 Task: Move the task Create a new online platform for online art sales to the section To-Do in the project AquaVue and sort the tasks in the project by Assignee in Descending order
Action: Mouse moved to (72, 340)
Screenshot: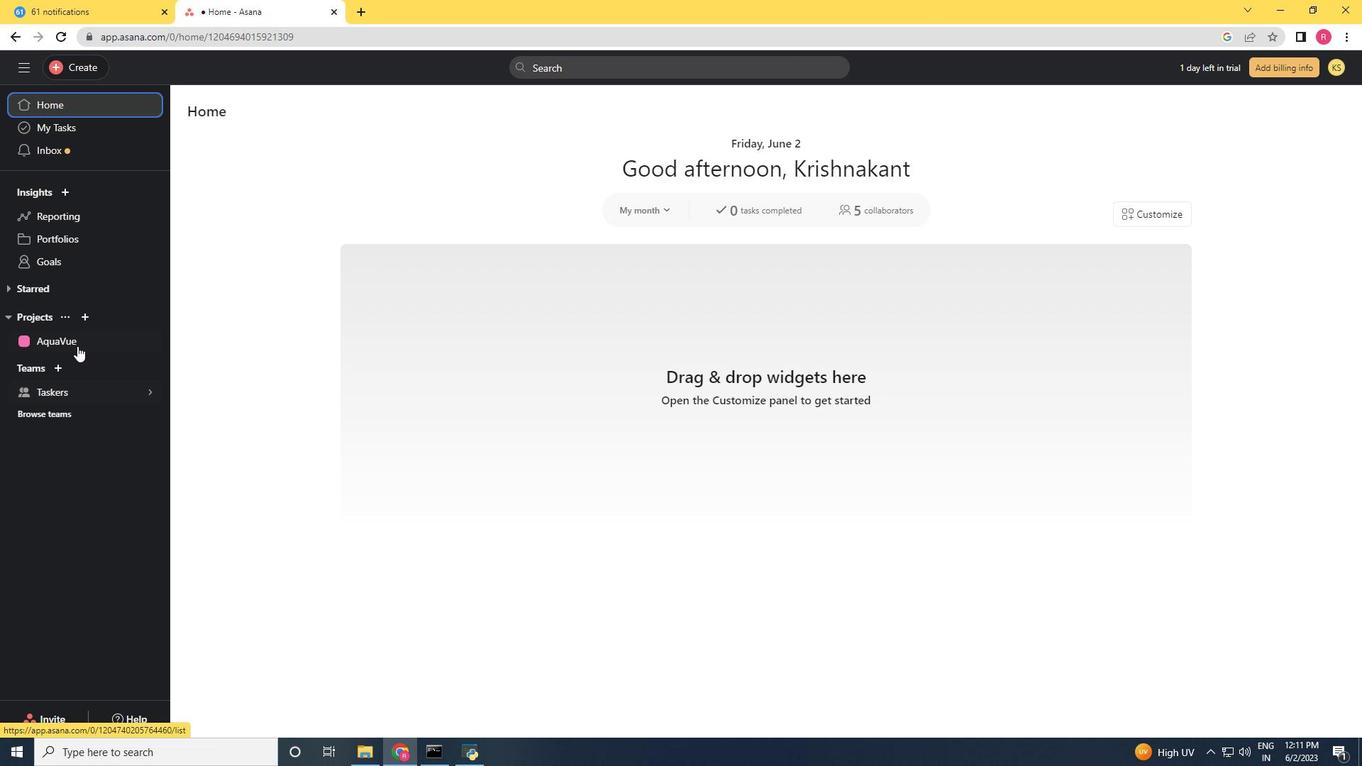 
Action: Mouse pressed left at (72, 340)
Screenshot: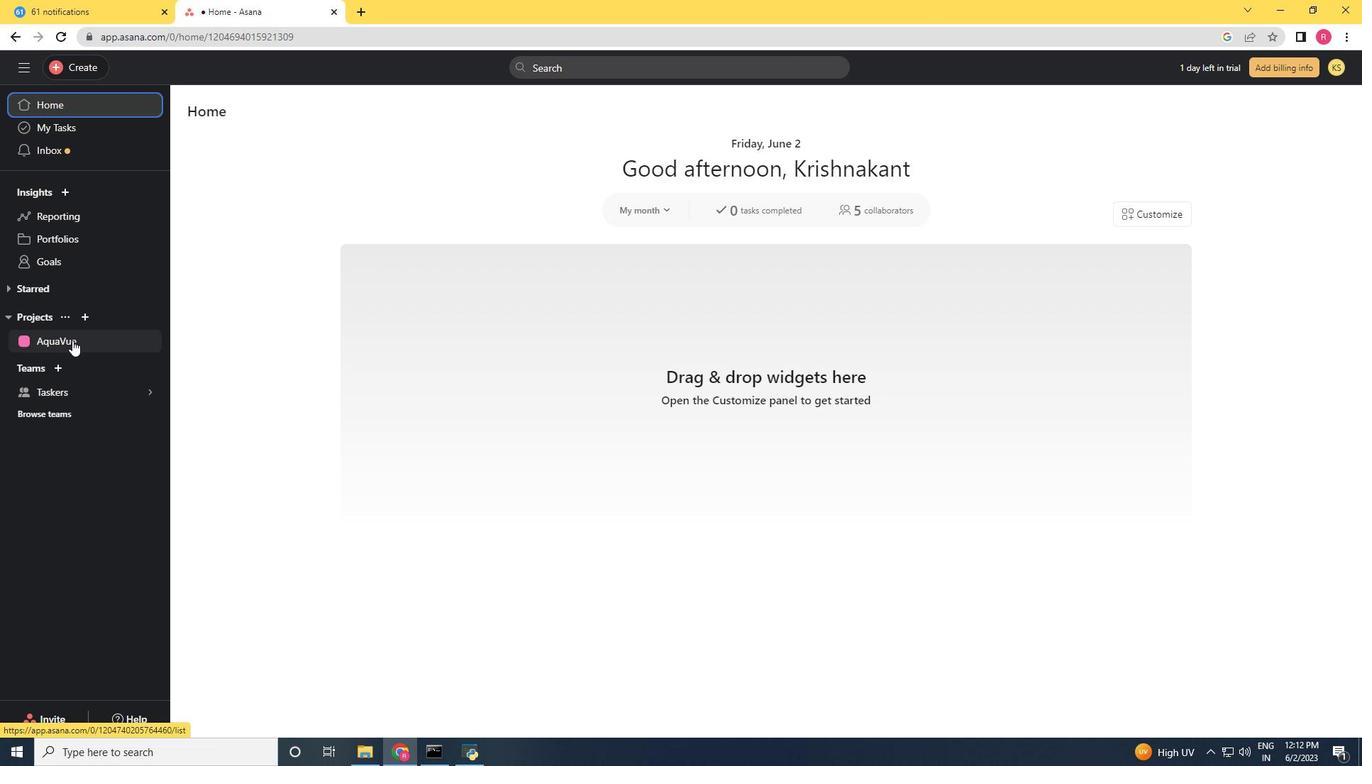 
Action: Mouse moved to (918, 289)
Screenshot: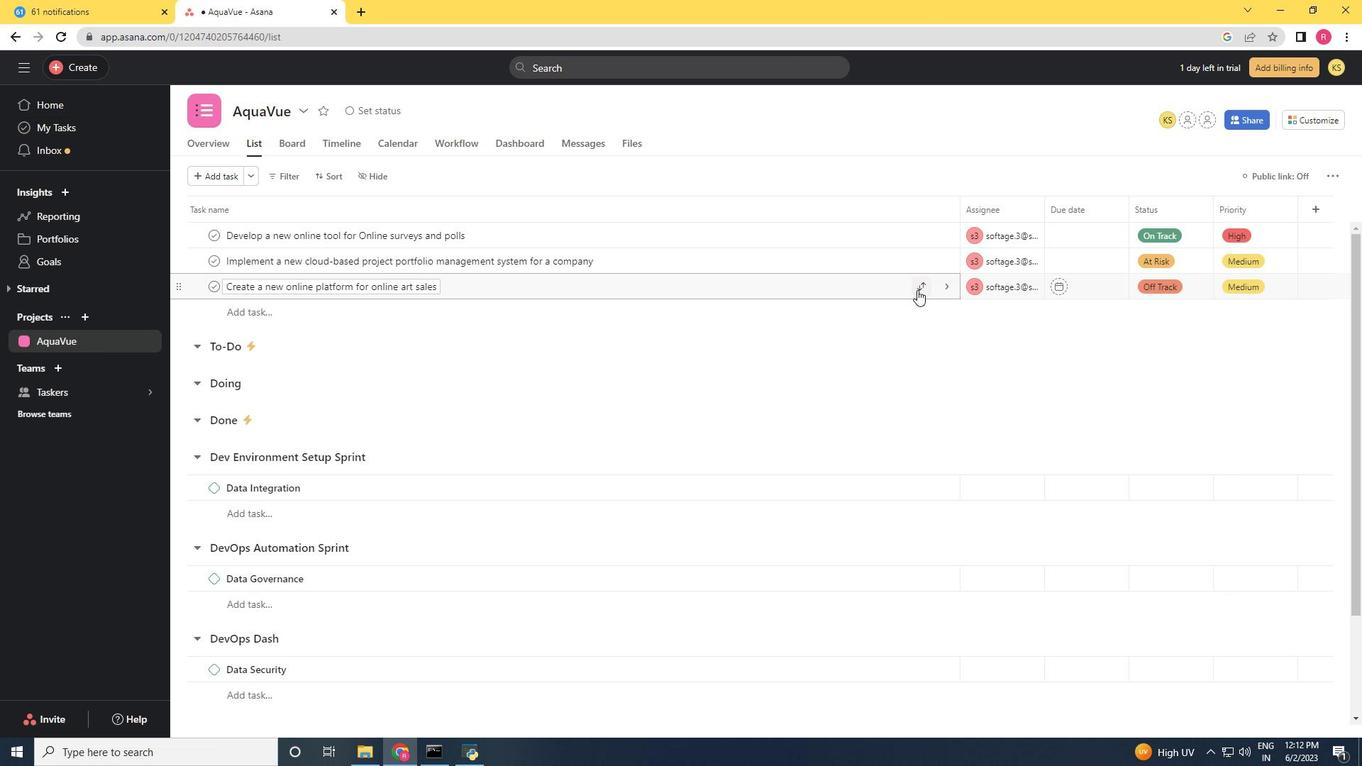 
Action: Mouse pressed left at (918, 289)
Screenshot: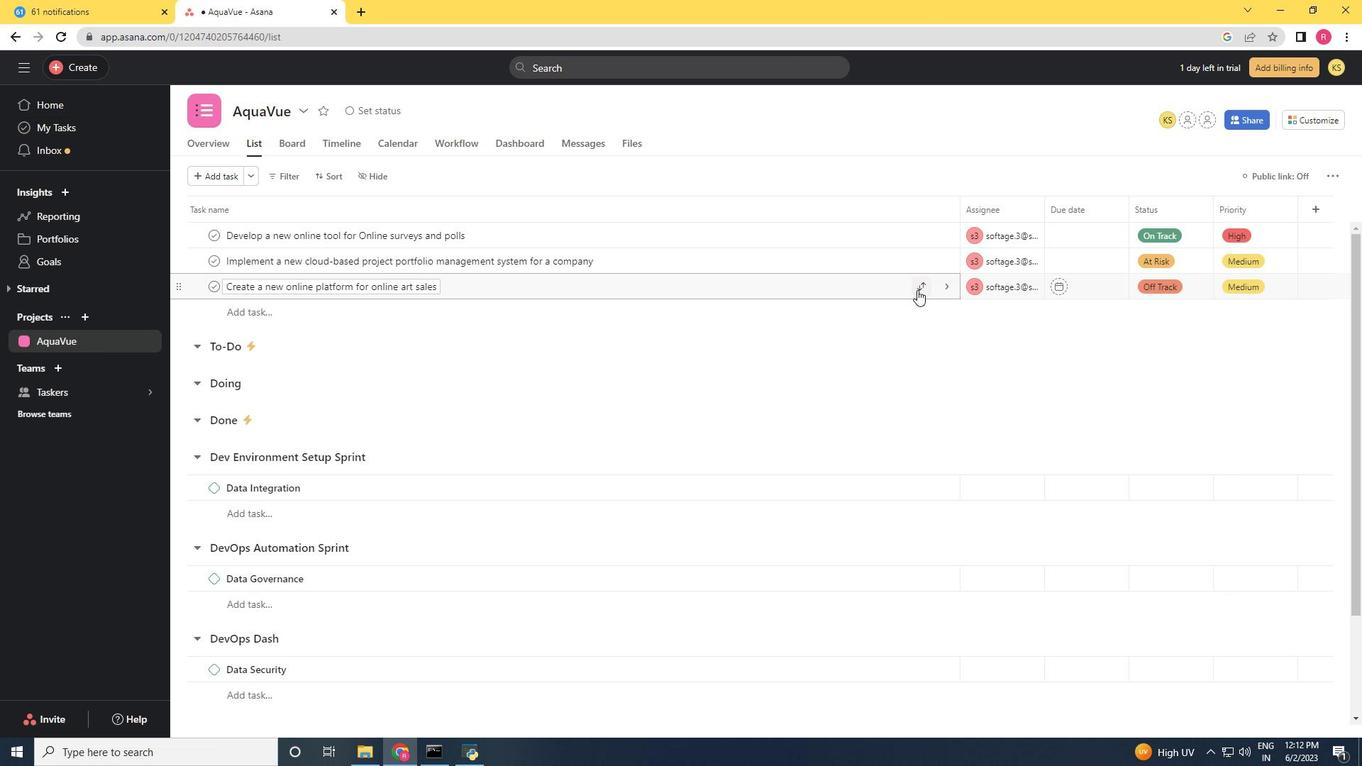 
Action: Mouse moved to (806, 367)
Screenshot: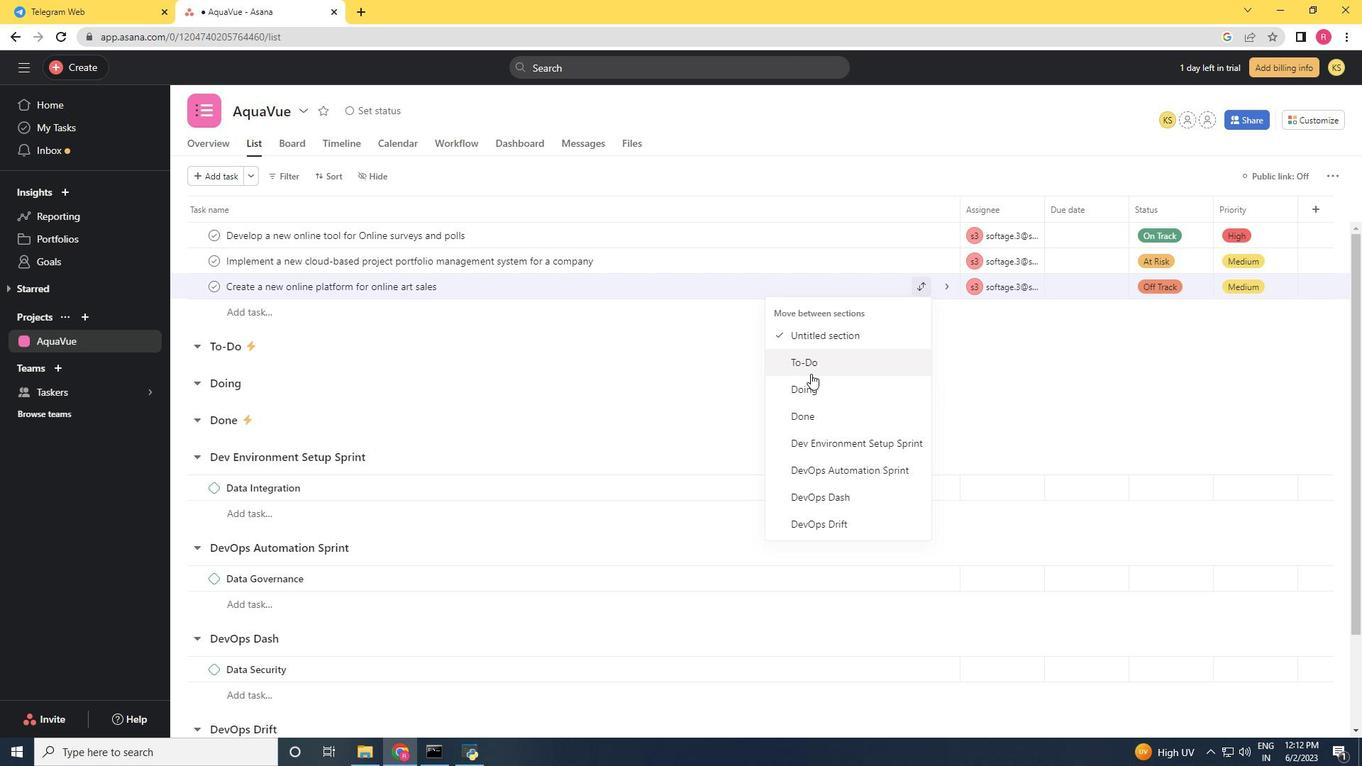 
Action: Mouse pressed left at (806, 367)
Screenshot: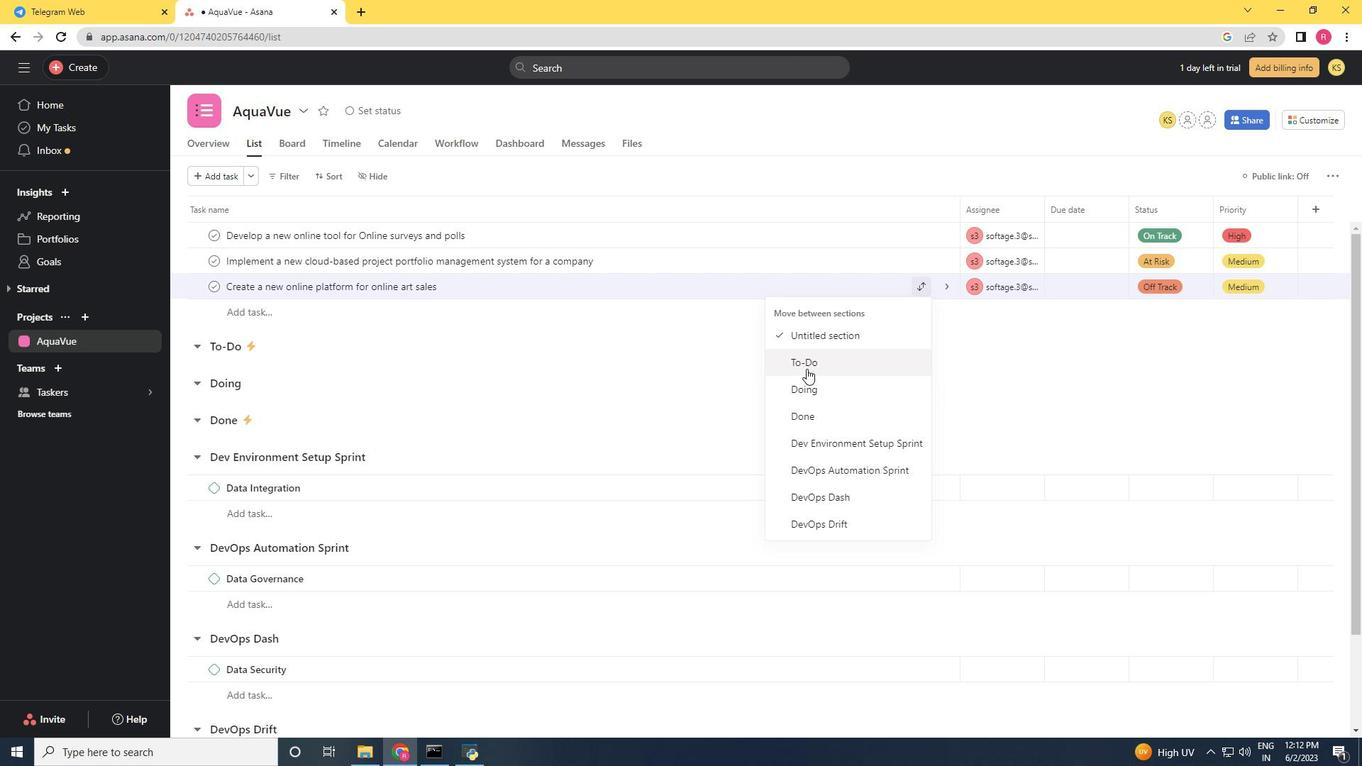
Action: Mouse moved to (322, 180)
Screenshot: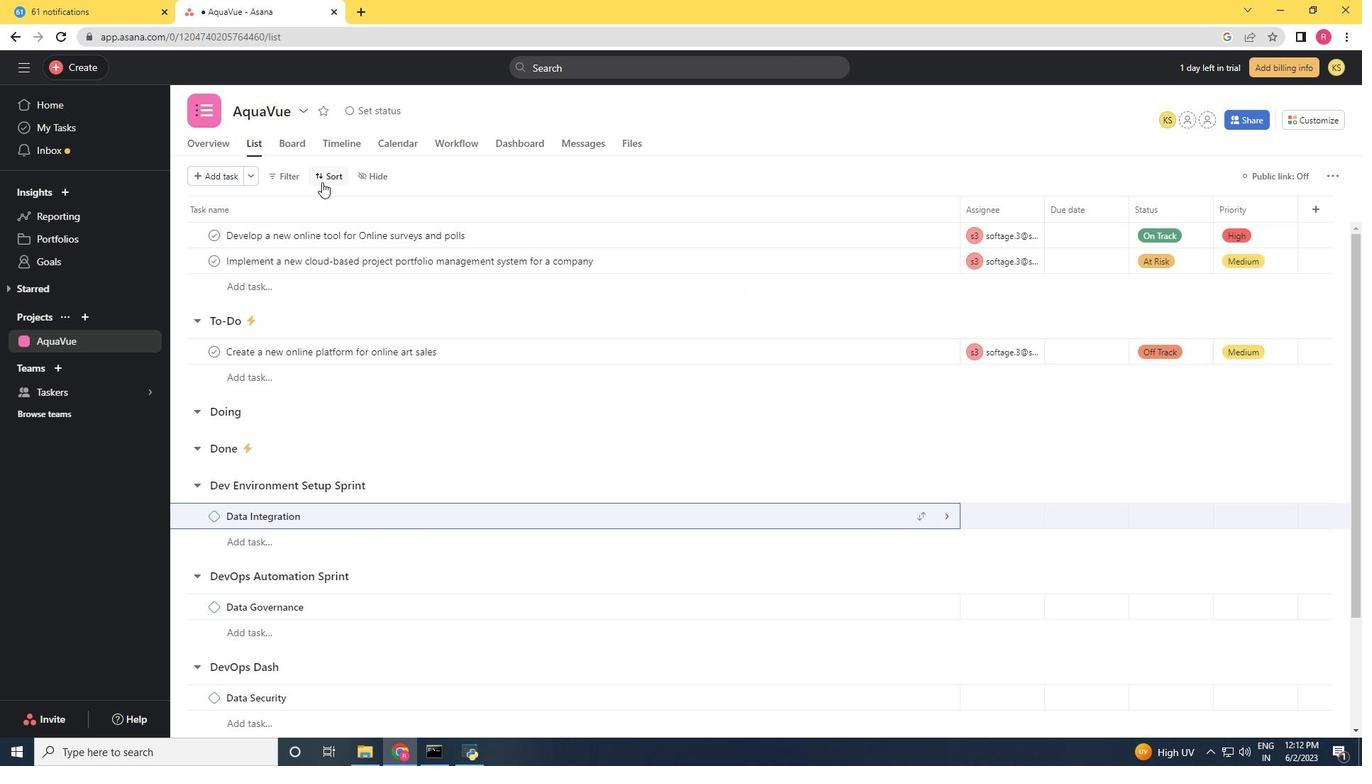 
Action: Mouse pressed left at (322, 180)
Screenshot: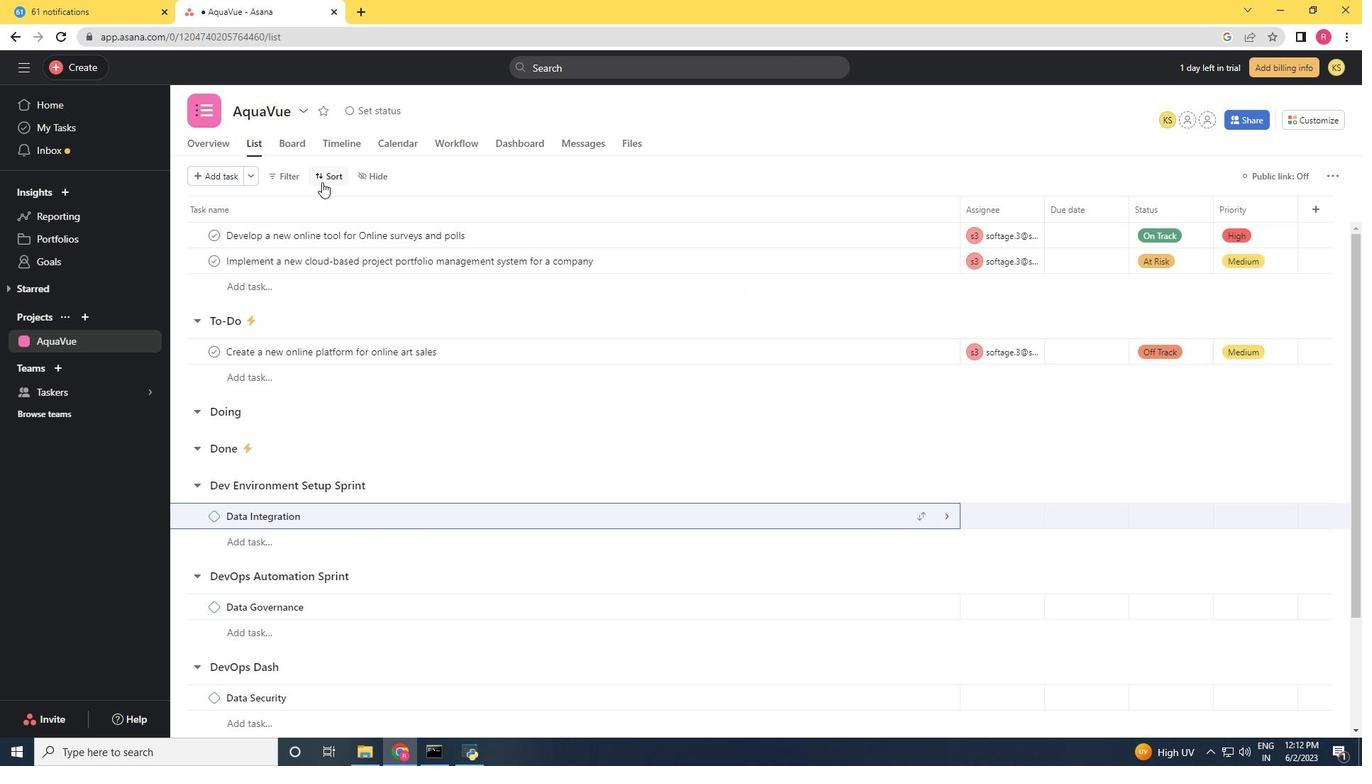 
Action: Mouse moved to (371, 297)
Screenshot: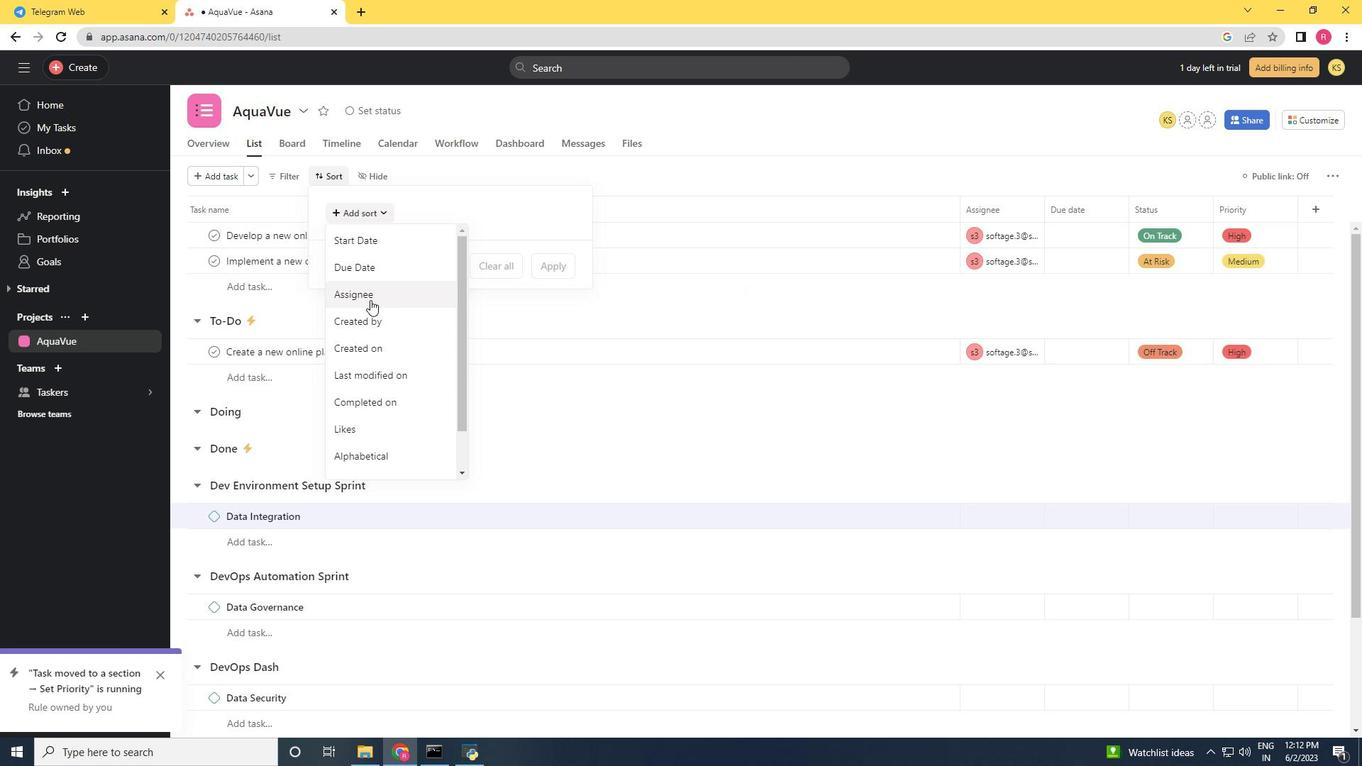 
Action: Mouse pressed left at (371, 297)
Screenshot: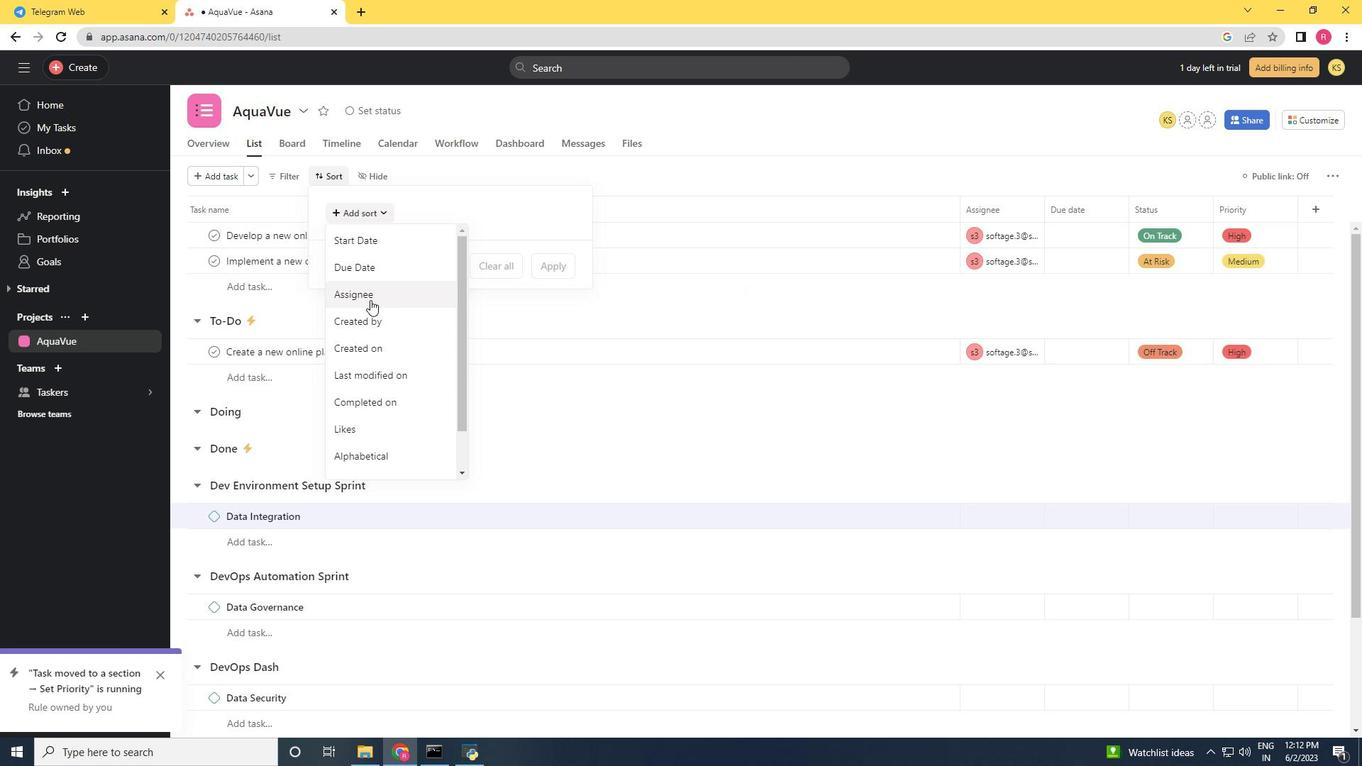 
Action: Mouse moved to (411, 226)
Screenshot: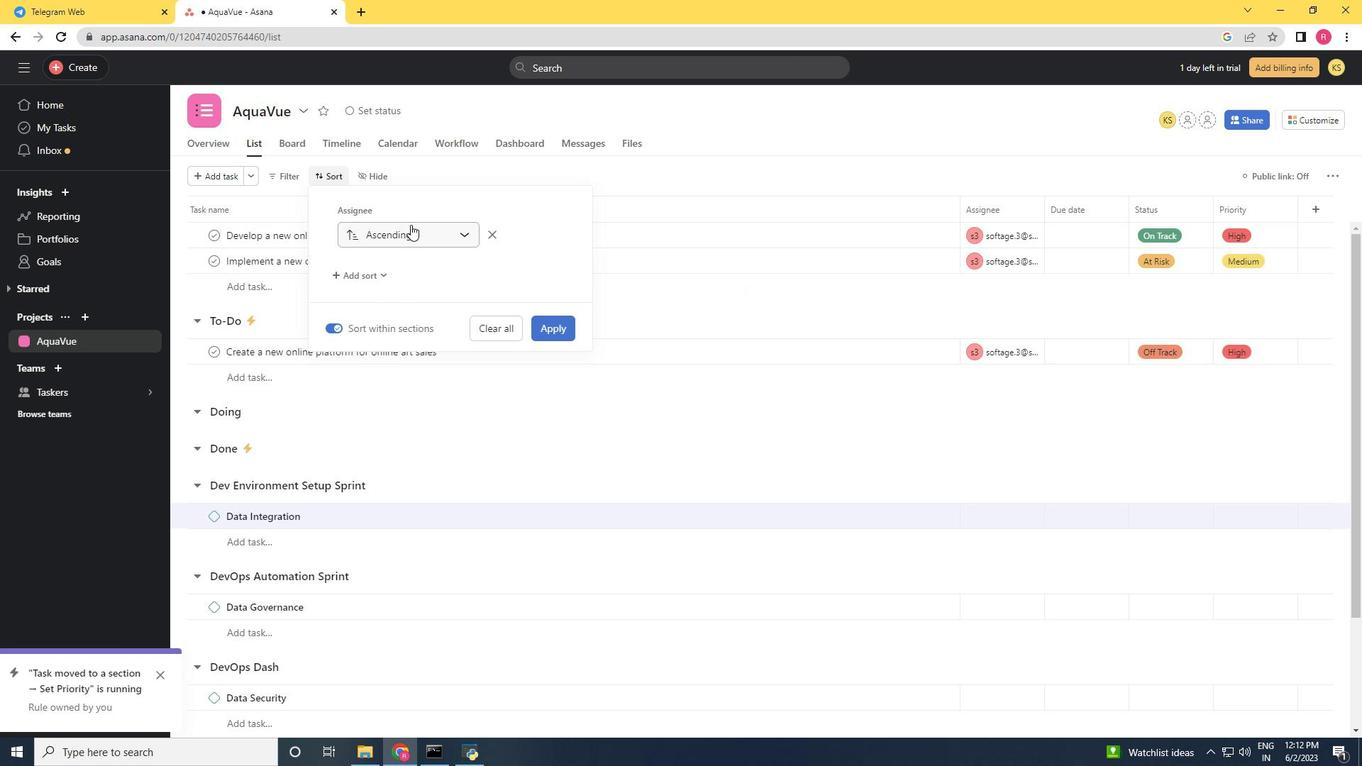 
Action: Mouse pressed left at (411, 226)
Screenshot: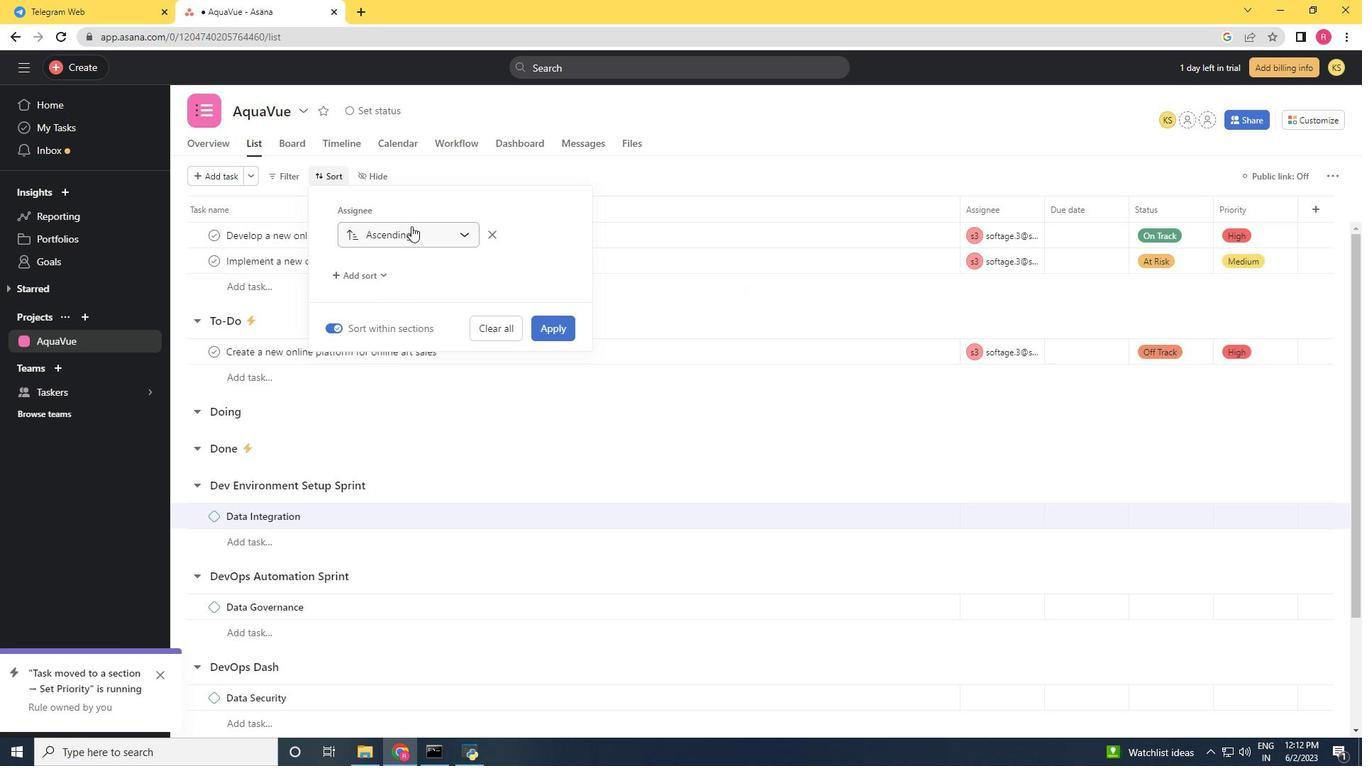 
Action: Mouse moved to (408, 295)
Screenshot: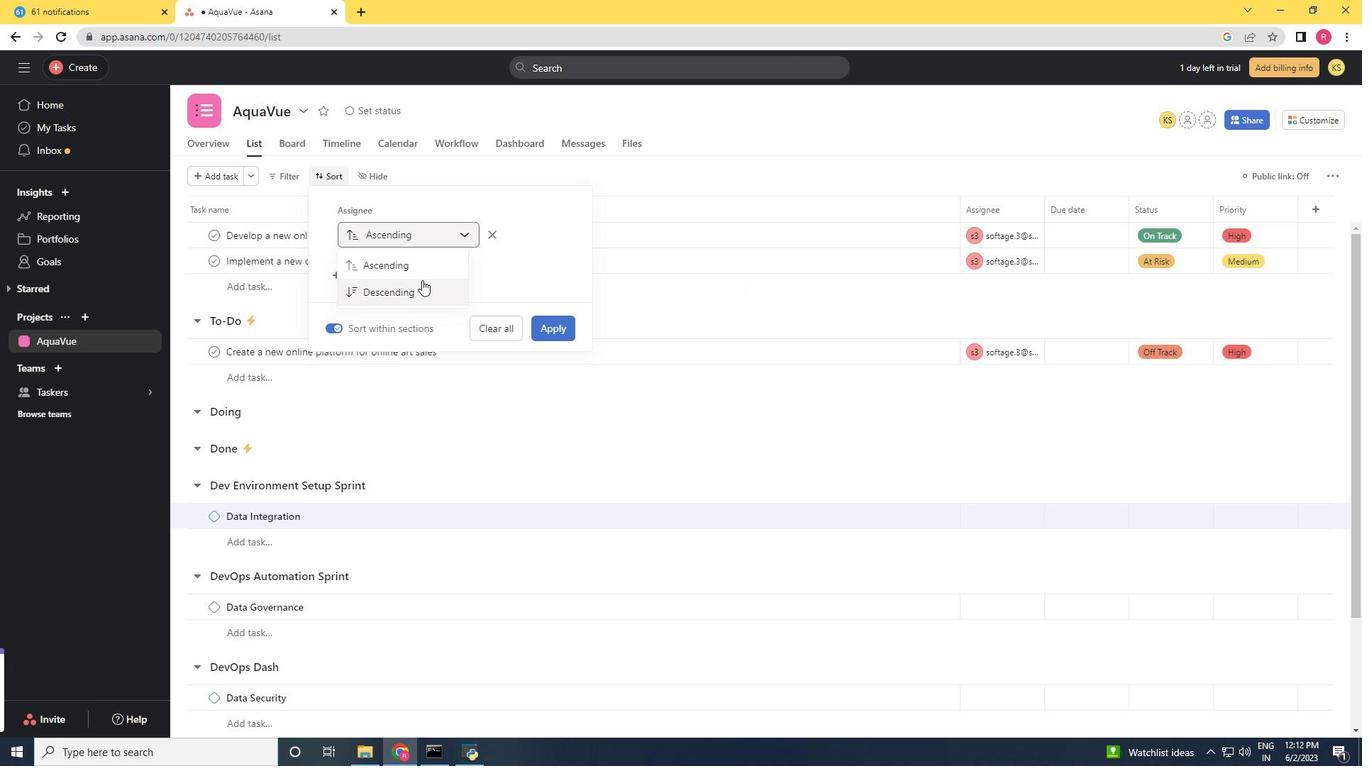
Action: Mouse pressed left at (408, 295)
Screenshot: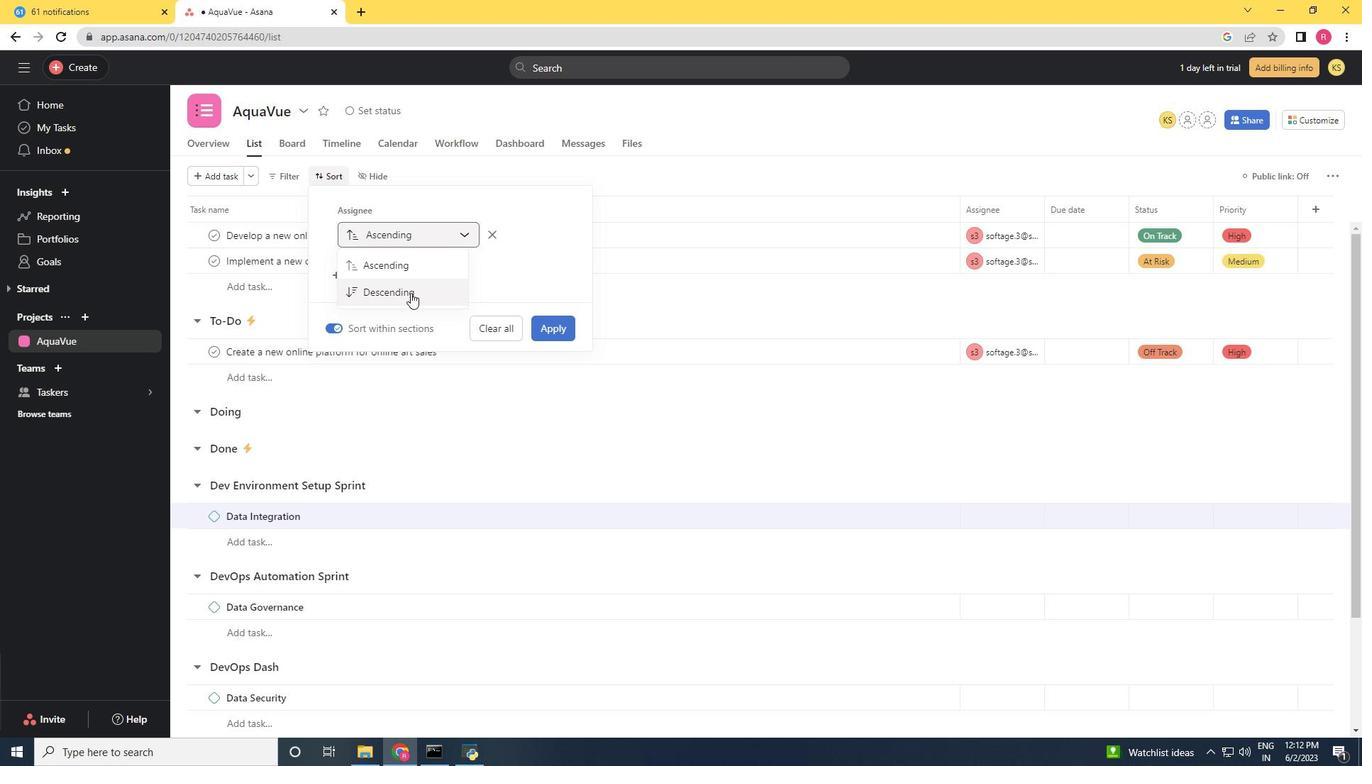 
Action: Mouse moved to (548, 325)
Screenshot: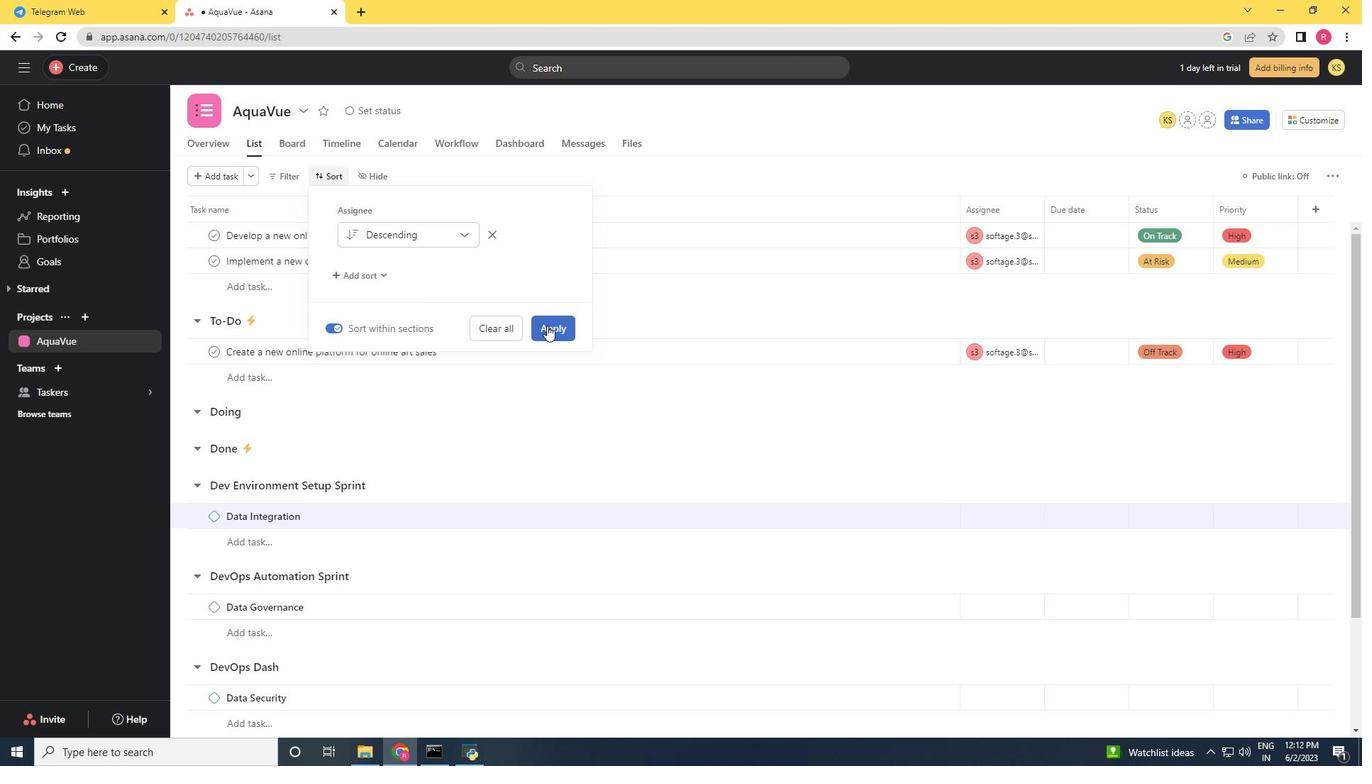
Action: Mouse pressed left at (548, 325)
Screenshot: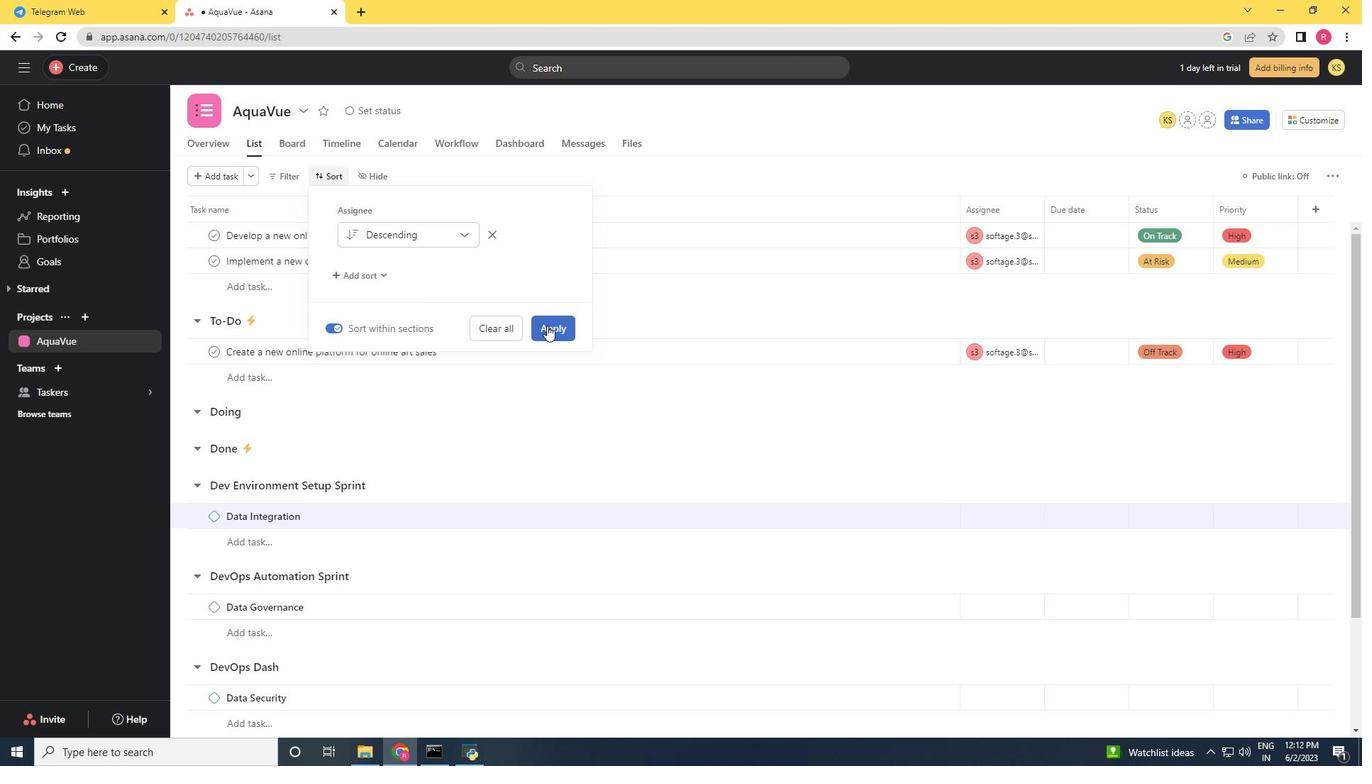 
Action: Mouse moved to (583, 317)
Screenshot: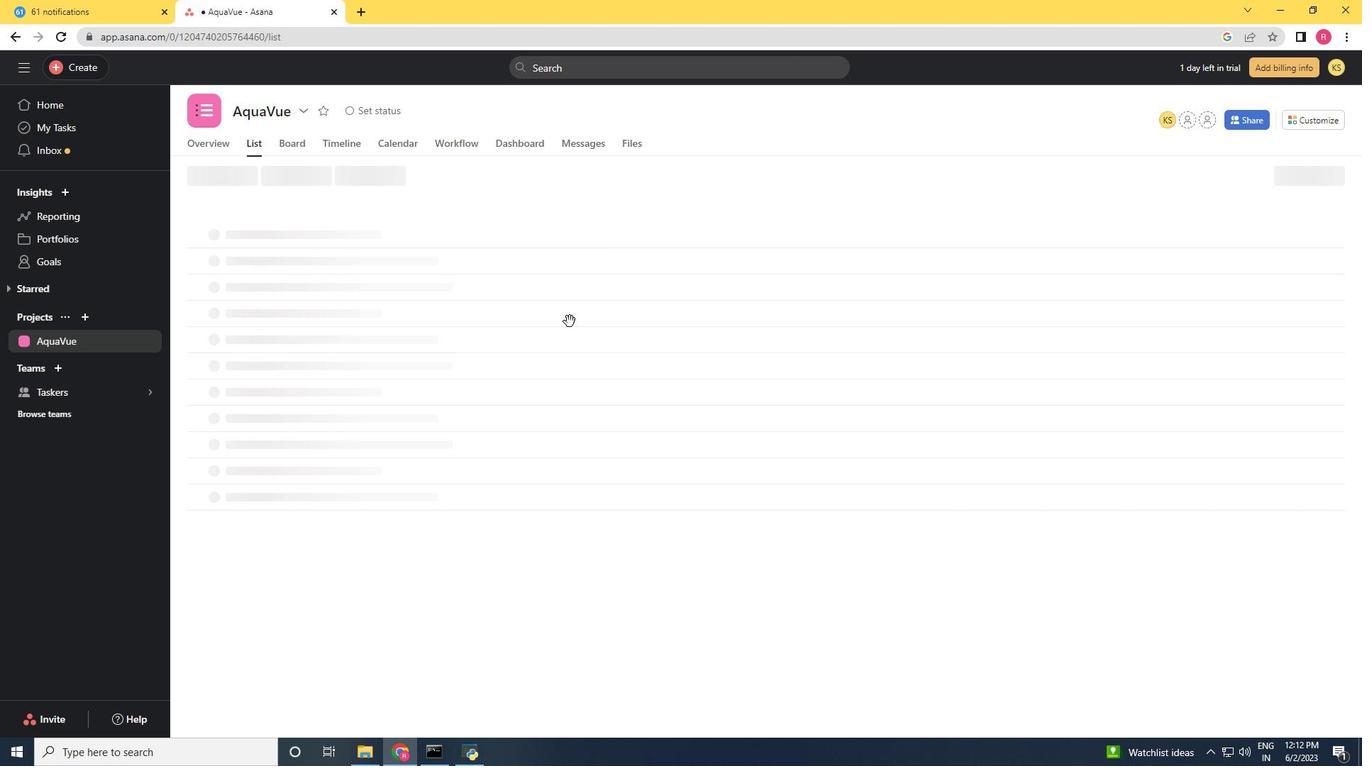 
